 Task: Click on "Select none" in the agent activity.
Action: Mouse moved to (165, 445)
Screenshot: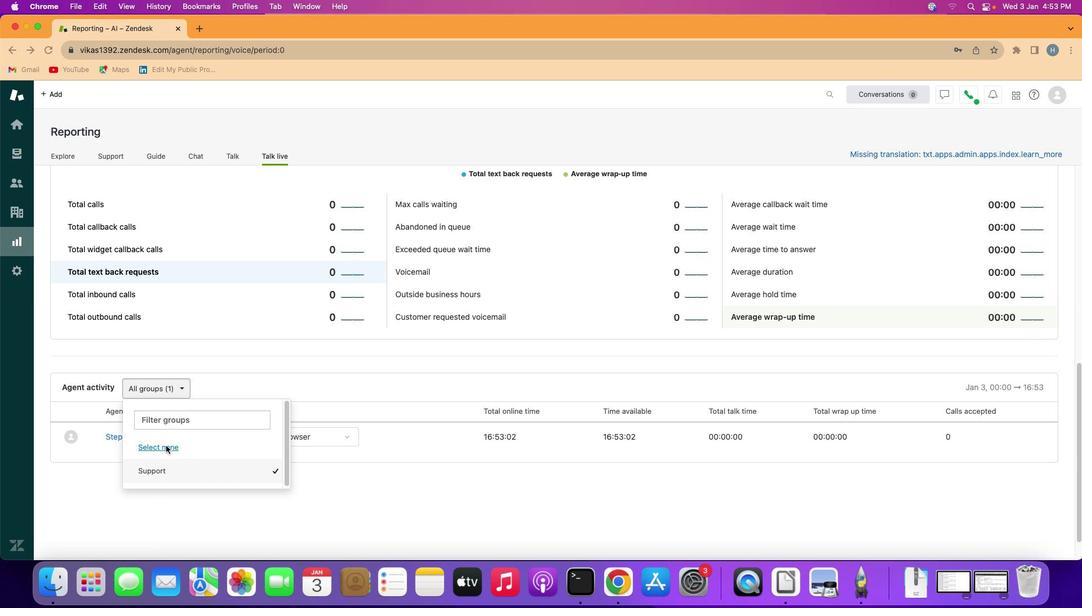 
Action: Mouse pressed left at (165, 445)
Screenshot: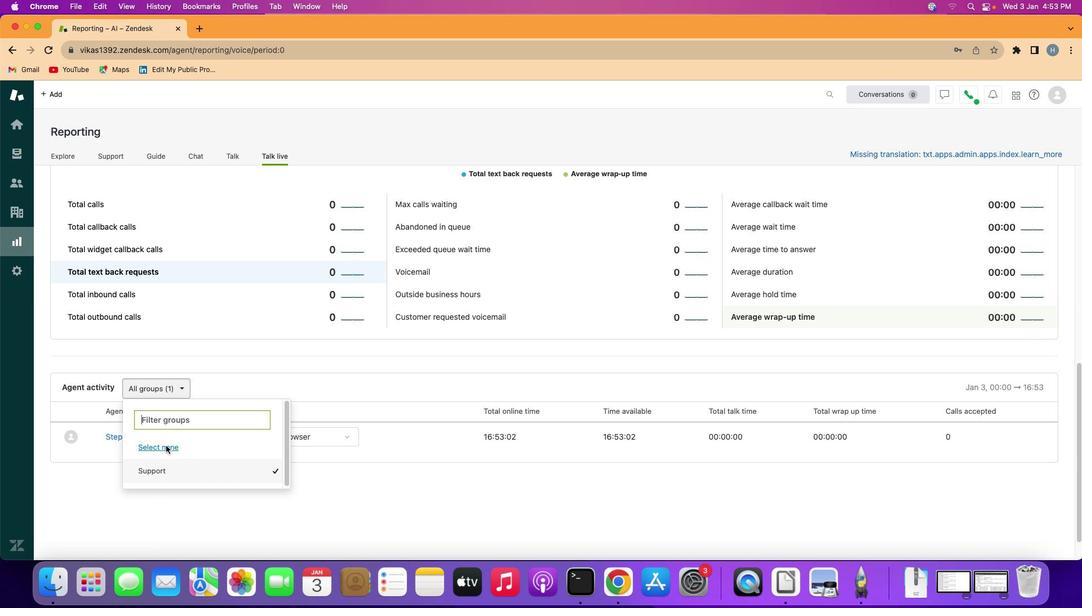 
Action: Mouse moved to (163, 448)
Screenshot: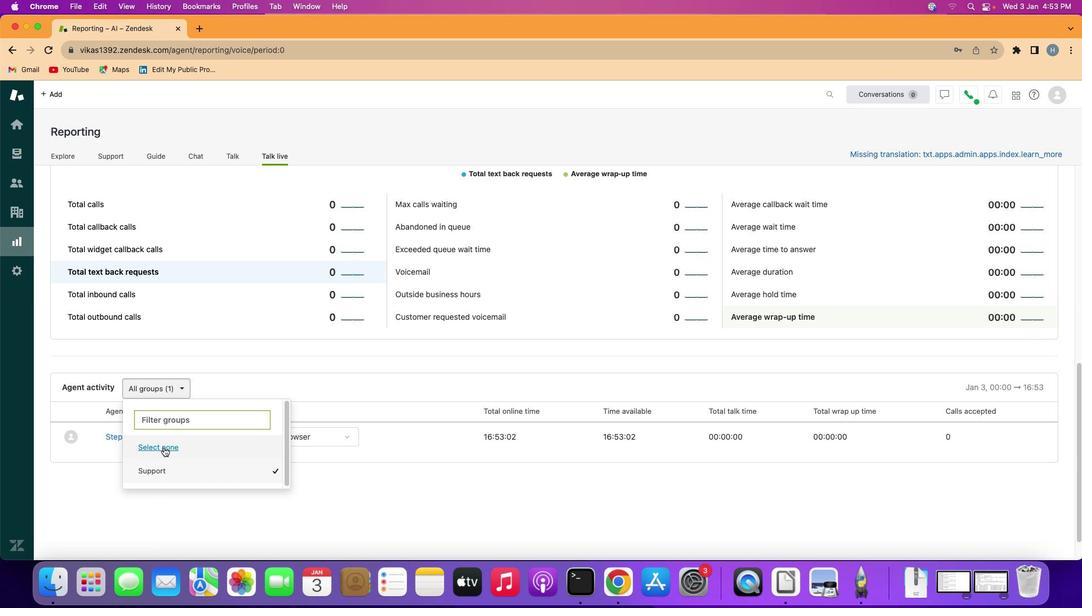 
Action: Mouse pressed left at (163, 448)
Screenshot: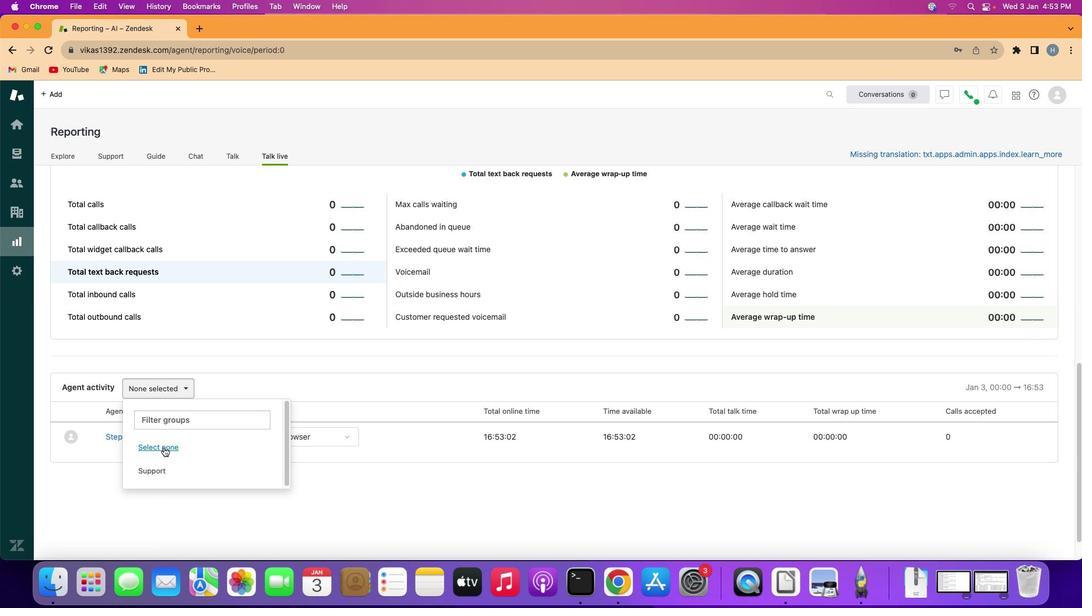 
Action: Mouse moved to (165, 447)
Screenshot: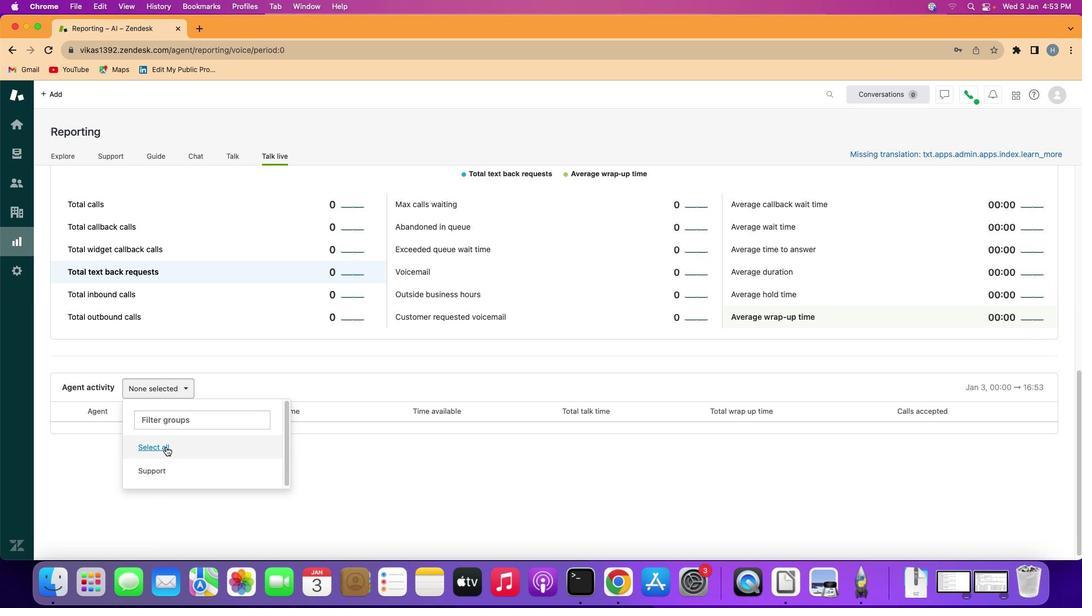 
